 Task: In the setting , change the language English , change the country 'South Africa', change date format (9/1/2023), change time format 1:01 - 23:68, in privacy and data export the history, logged in from the account softage.10@softage.net
Action: Mouse moved to (1217, 82)
Screenshot: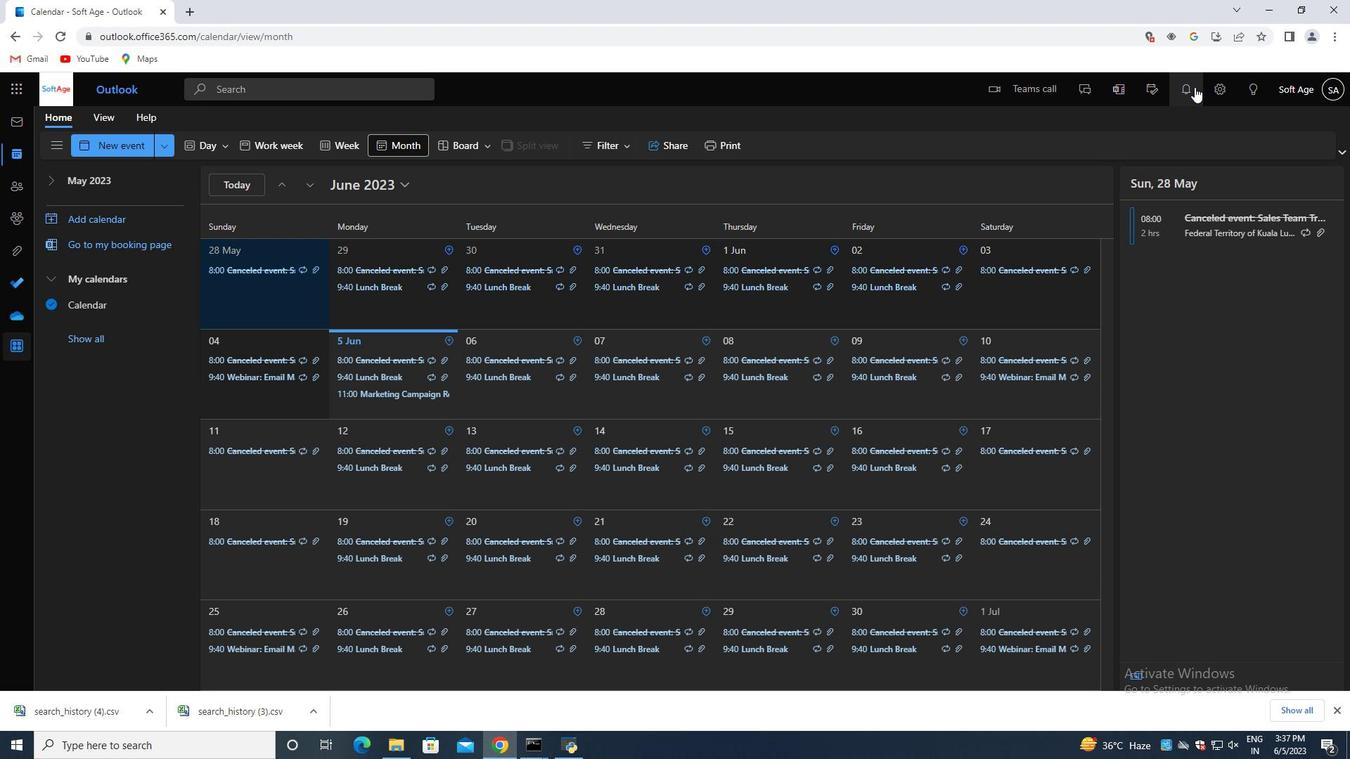 
Action: Mouse pressed left at (1217, 82)
Screenshot: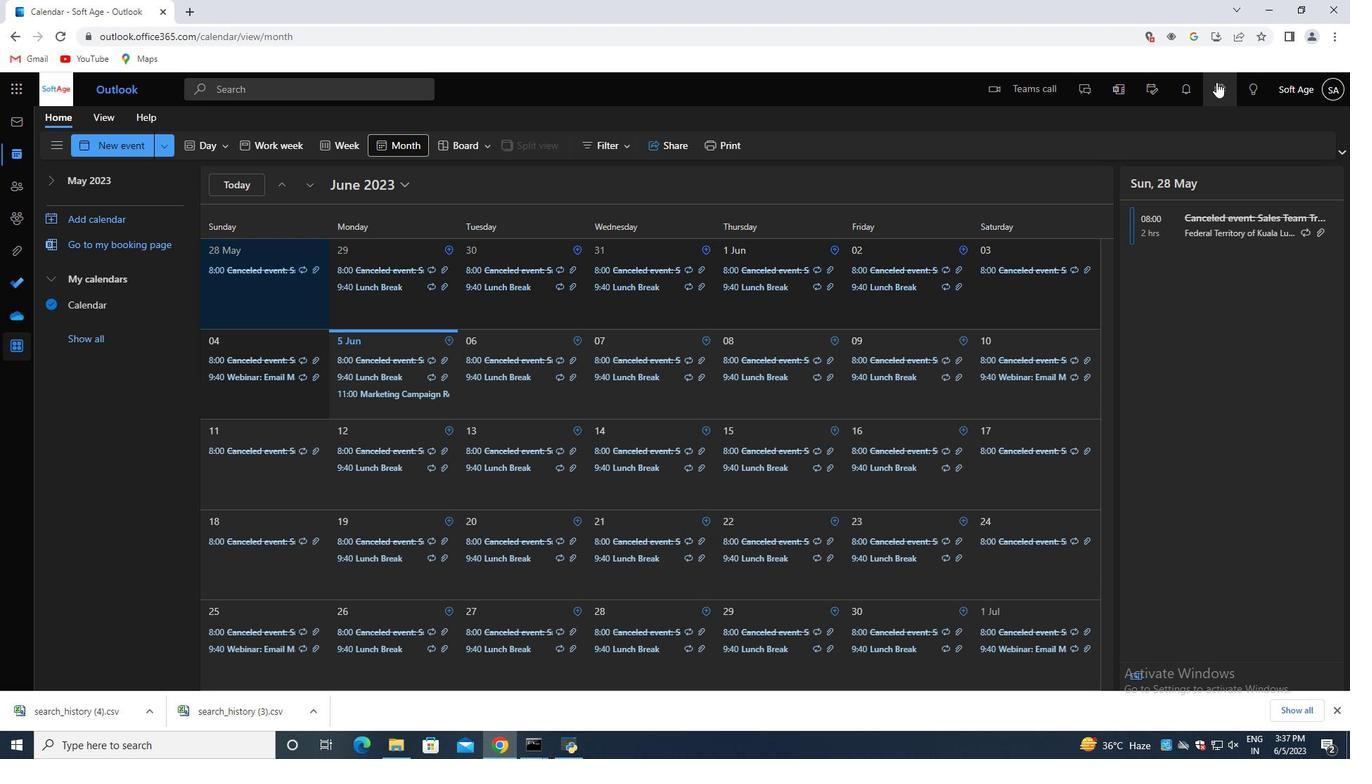 
Action: Mouse moved to (1199, 189)
Screenshot: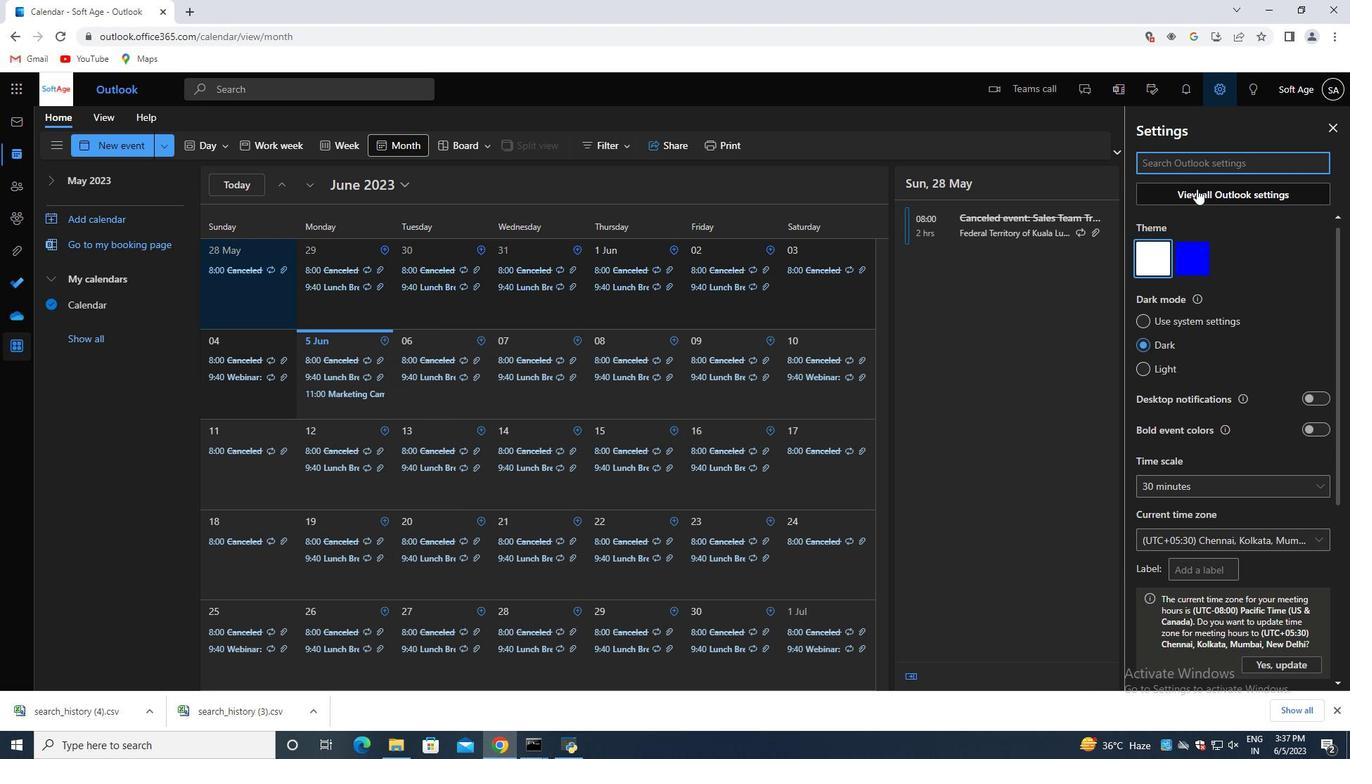 
Action: Mouse pressed left at (1199, 189)
Screenshot: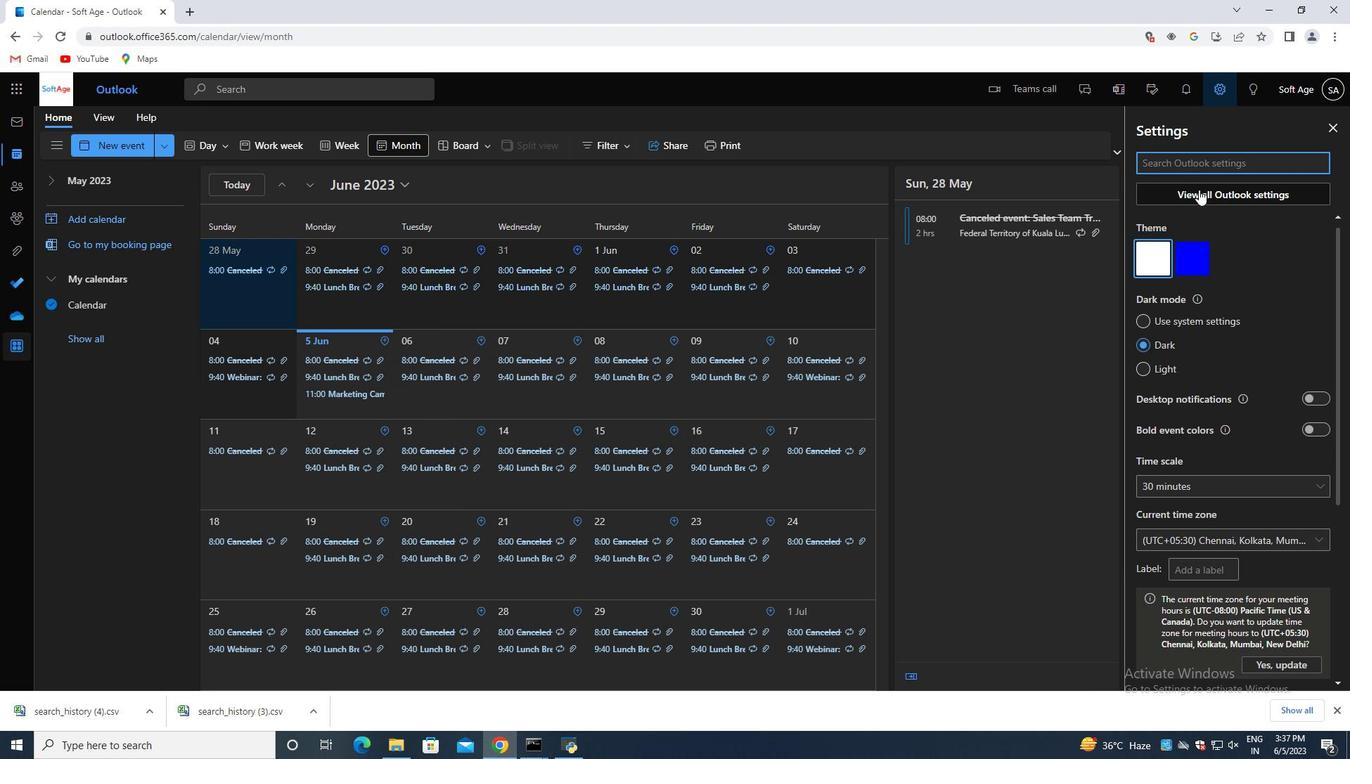 
Action: Mouse moved to (332, 196)
Screenshot: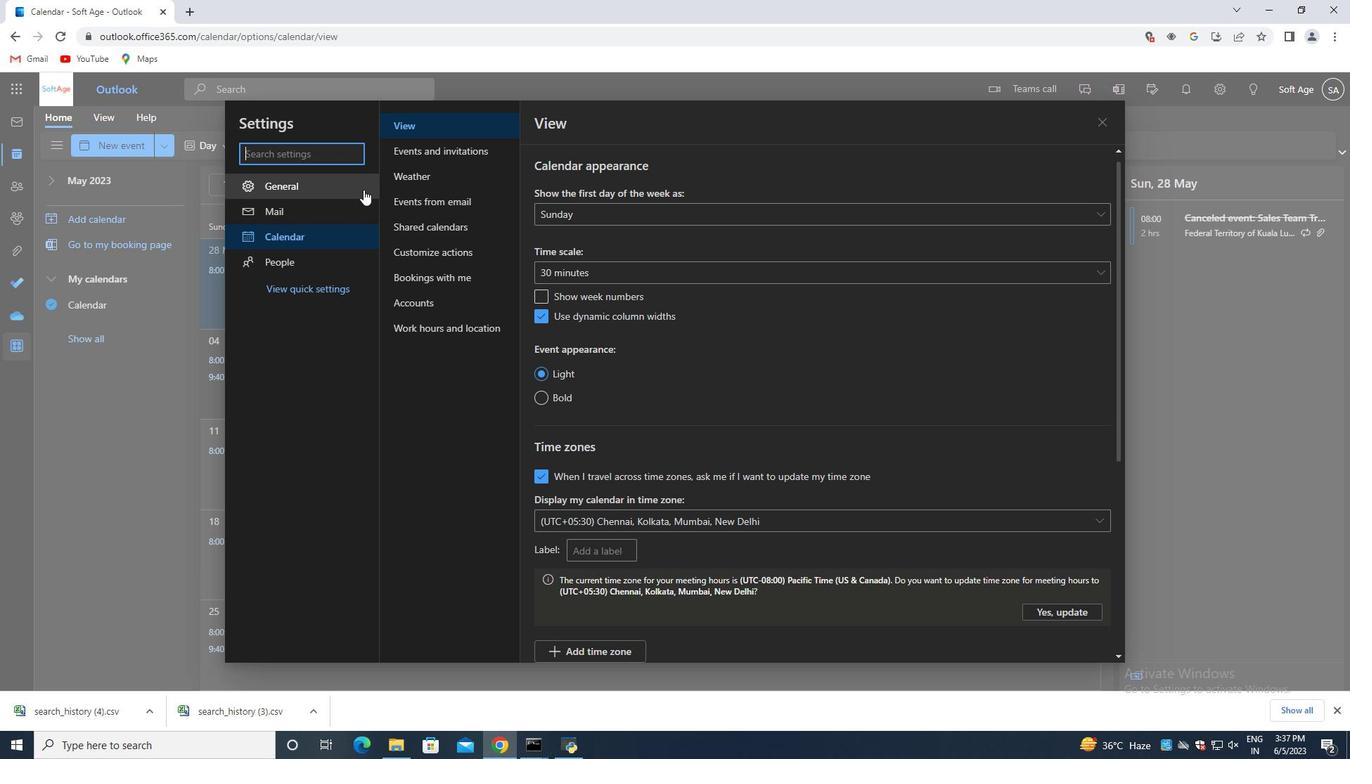
Action: Mouse pressed left at (332, 196)
Screenshot: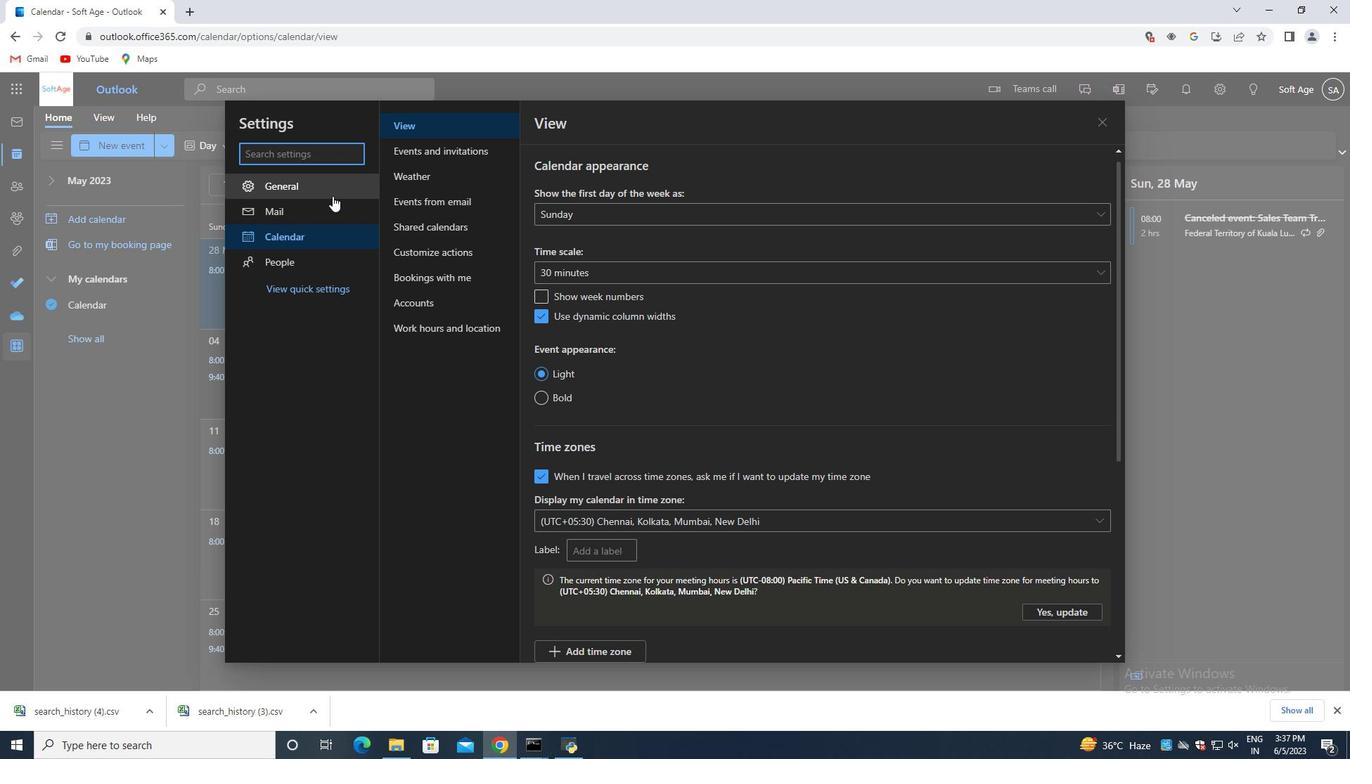 
Action: Mouse moved to (733, 182)
Screenshot: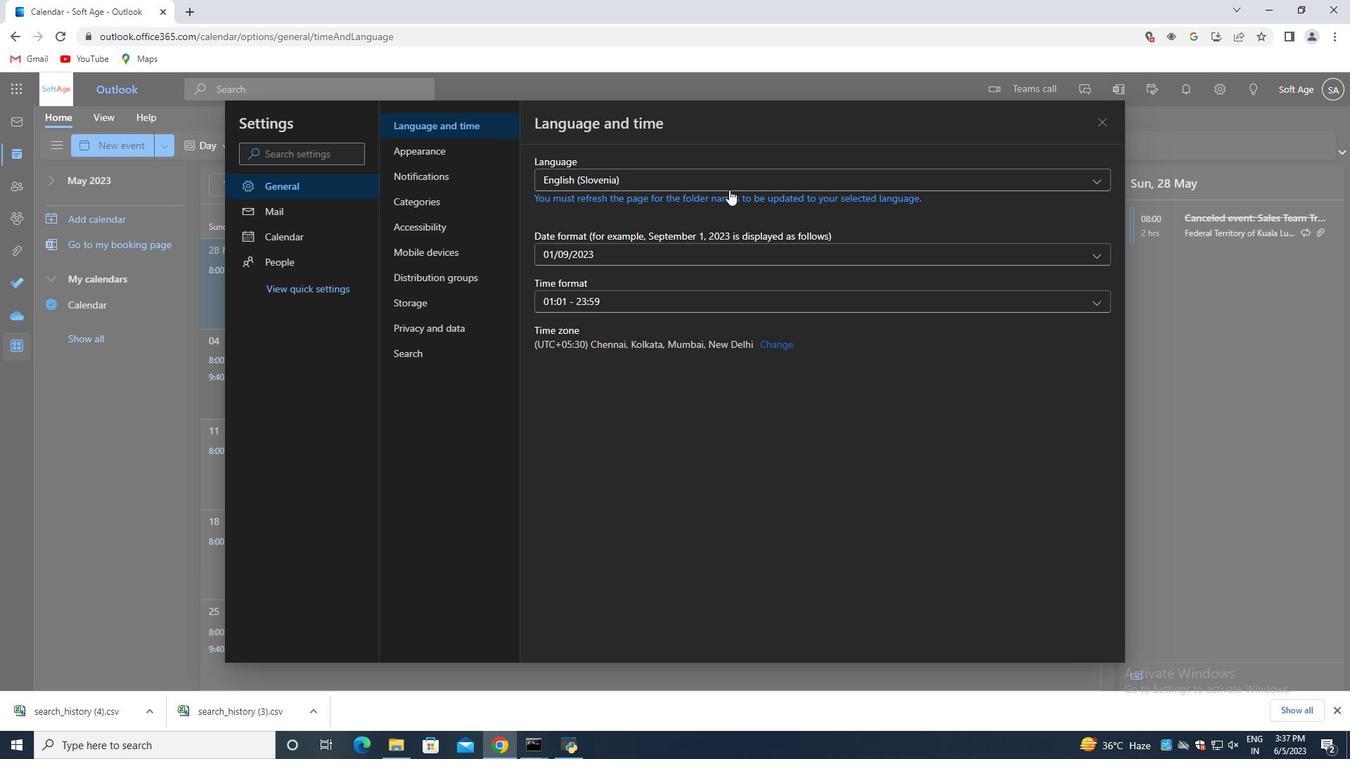 
Action: Mouse pressed left at (733, 182)
Screenshot: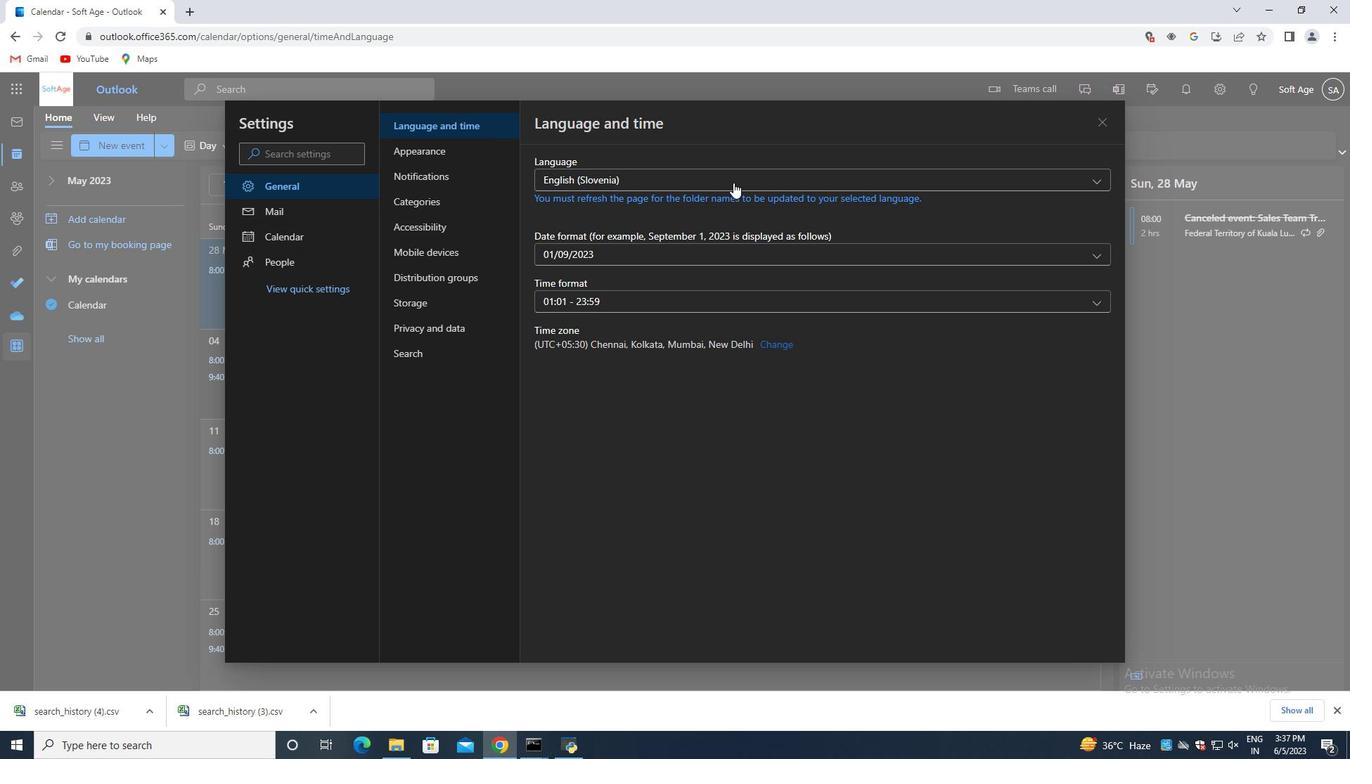 
Action: Mouse moved to (676, 352)
Screenshot: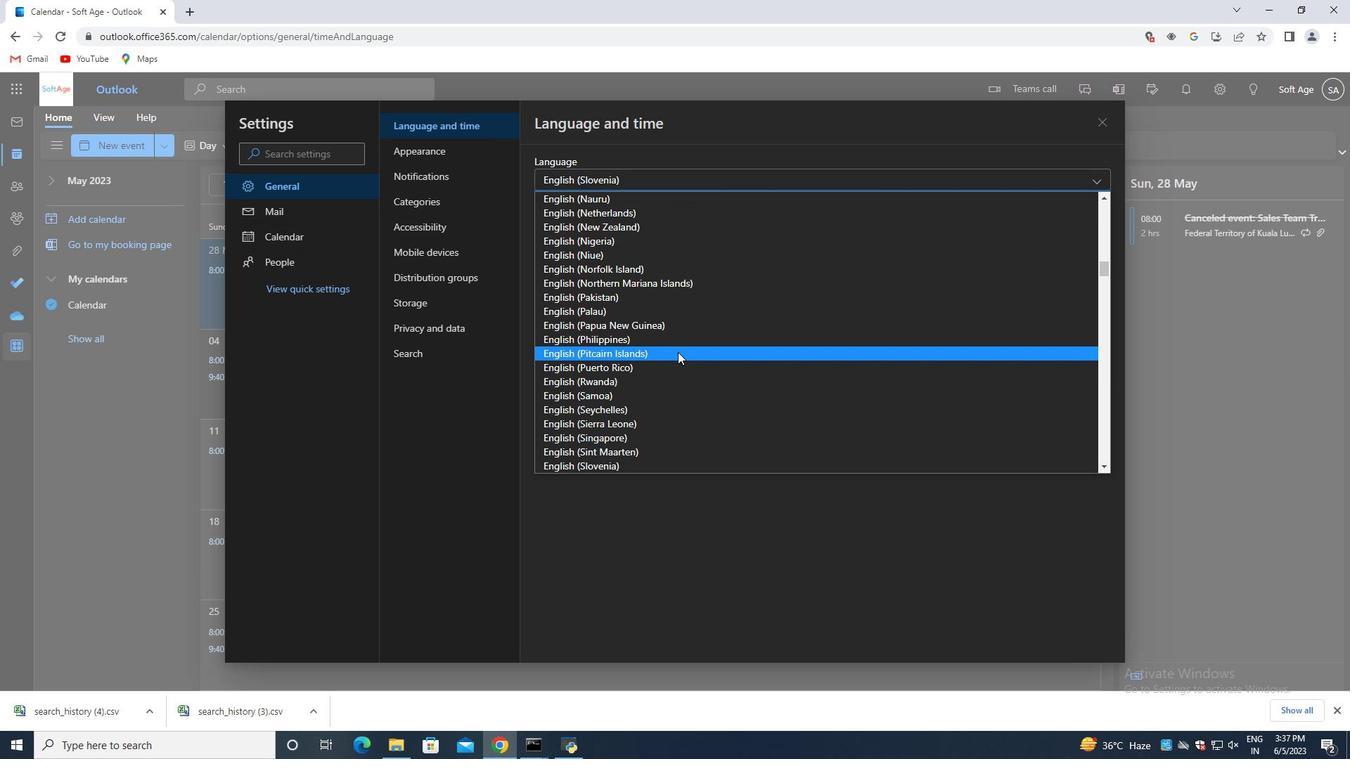 
Action: Mouse scrolled (676, 351) with delta (0, 0)
Screenshot: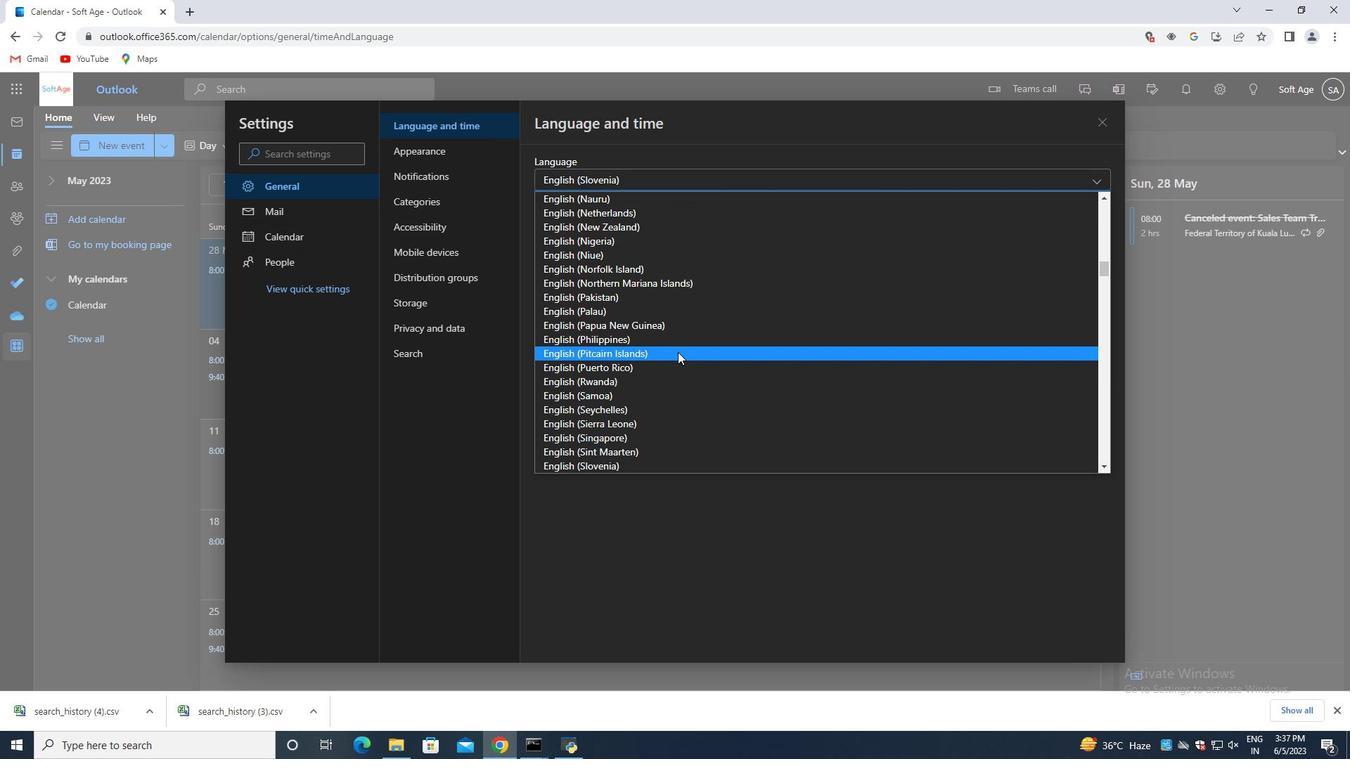 
Action: Mouse moved to (644, 350)
Screenshot: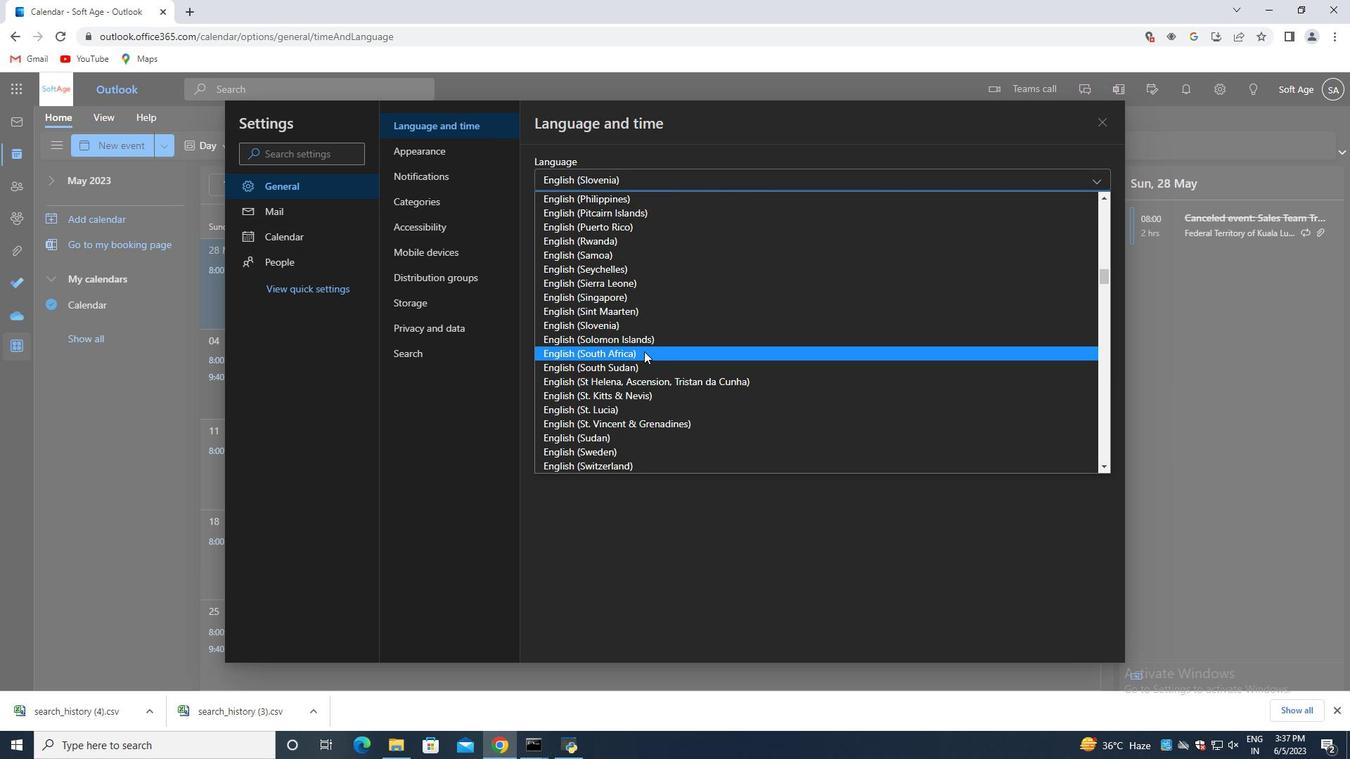 
Action: Mouse pressed left at (644, 350)
Screenshot: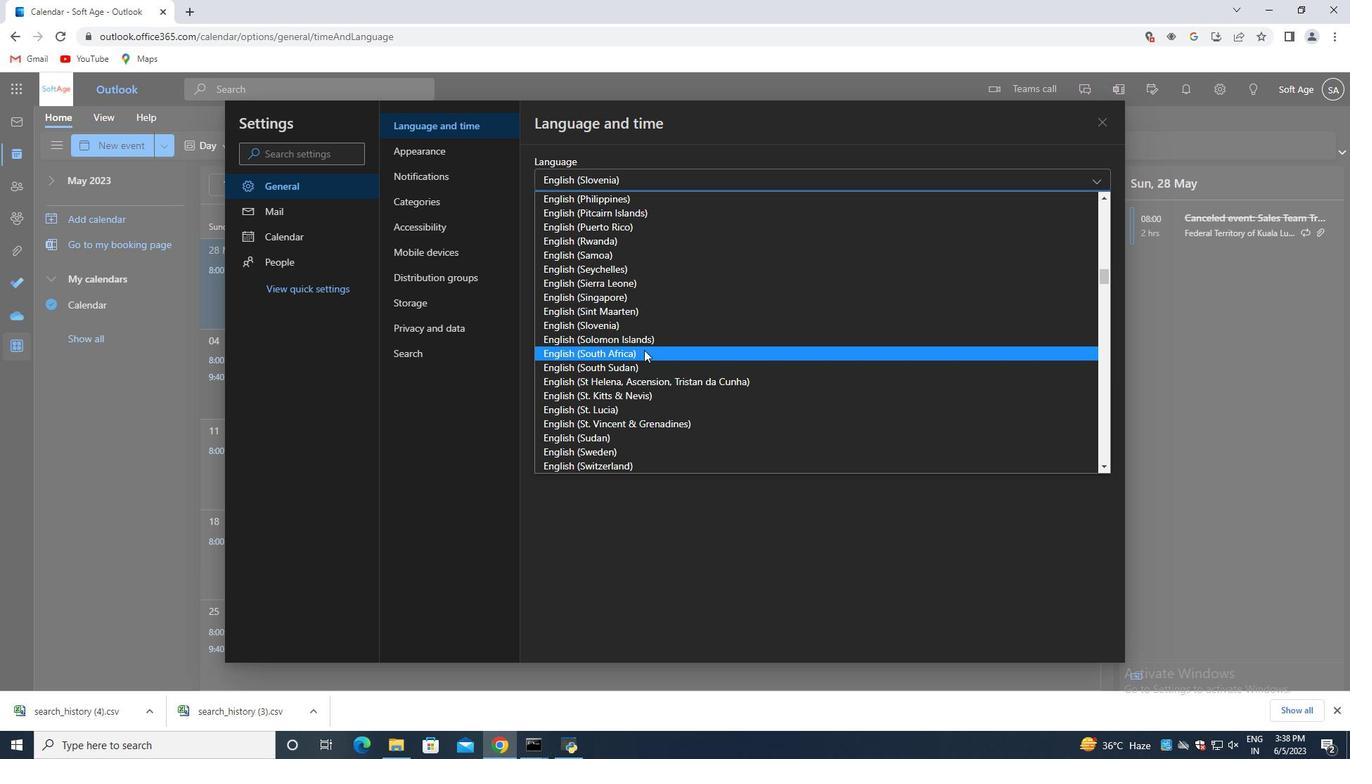 
Action: Mouse moved to (631, 288)
Screenshot: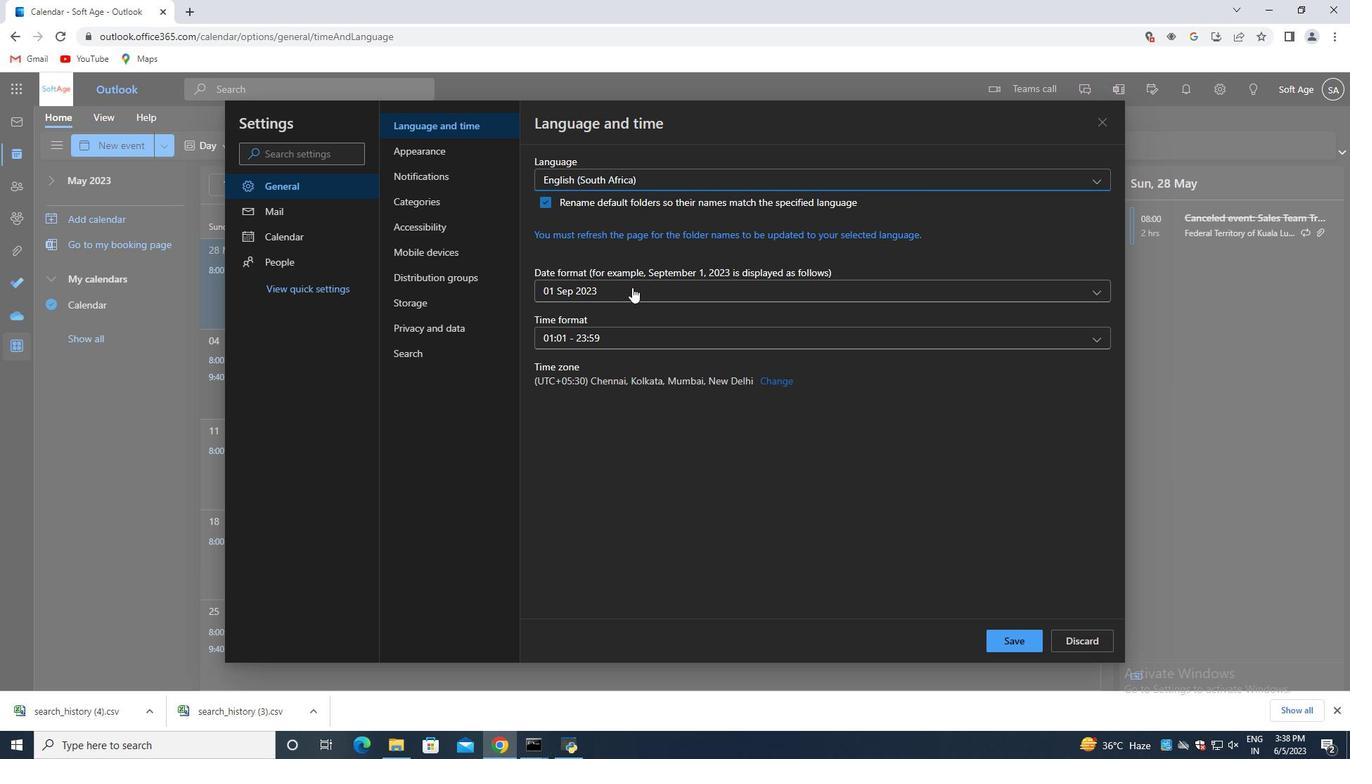 
Action: Mouse pressed left at (631, 288)
Screenshot: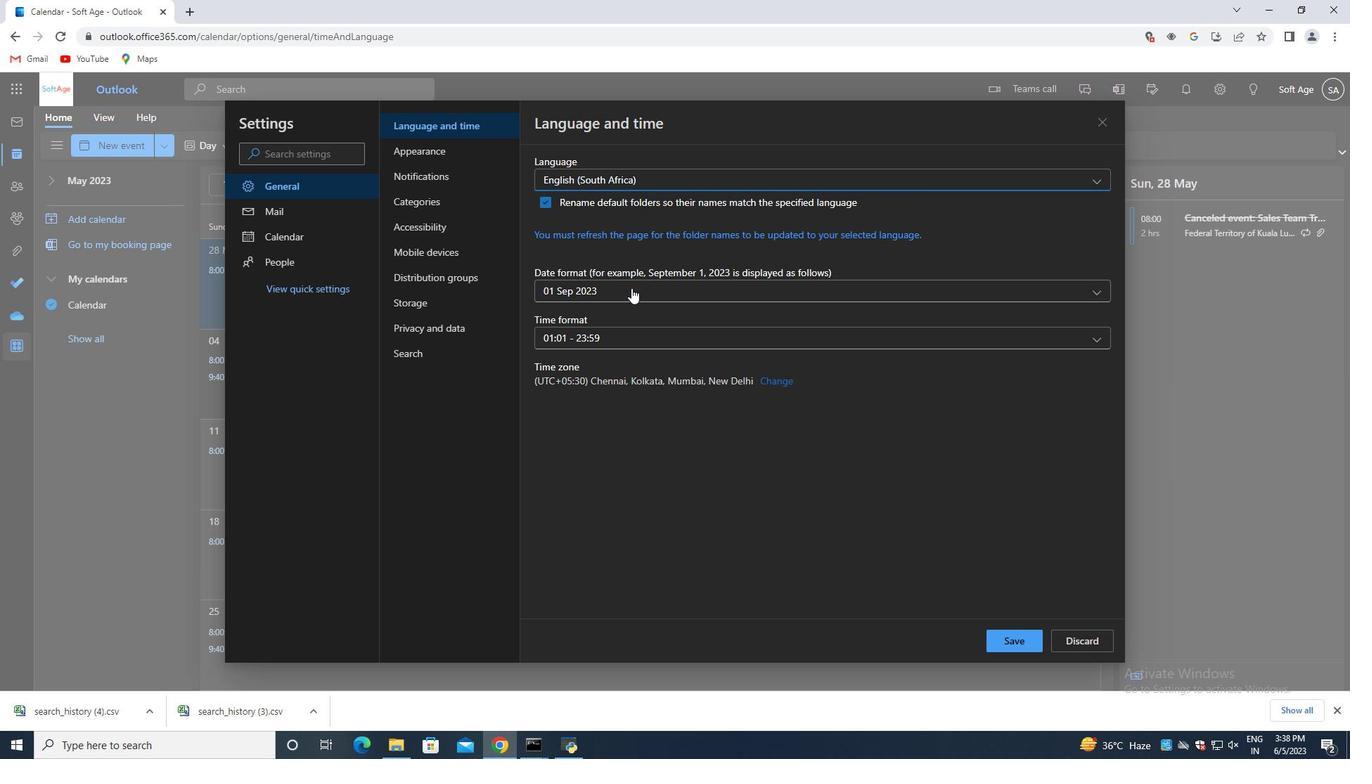 
Action: Mouse moved to (621, 320)
Screenshot: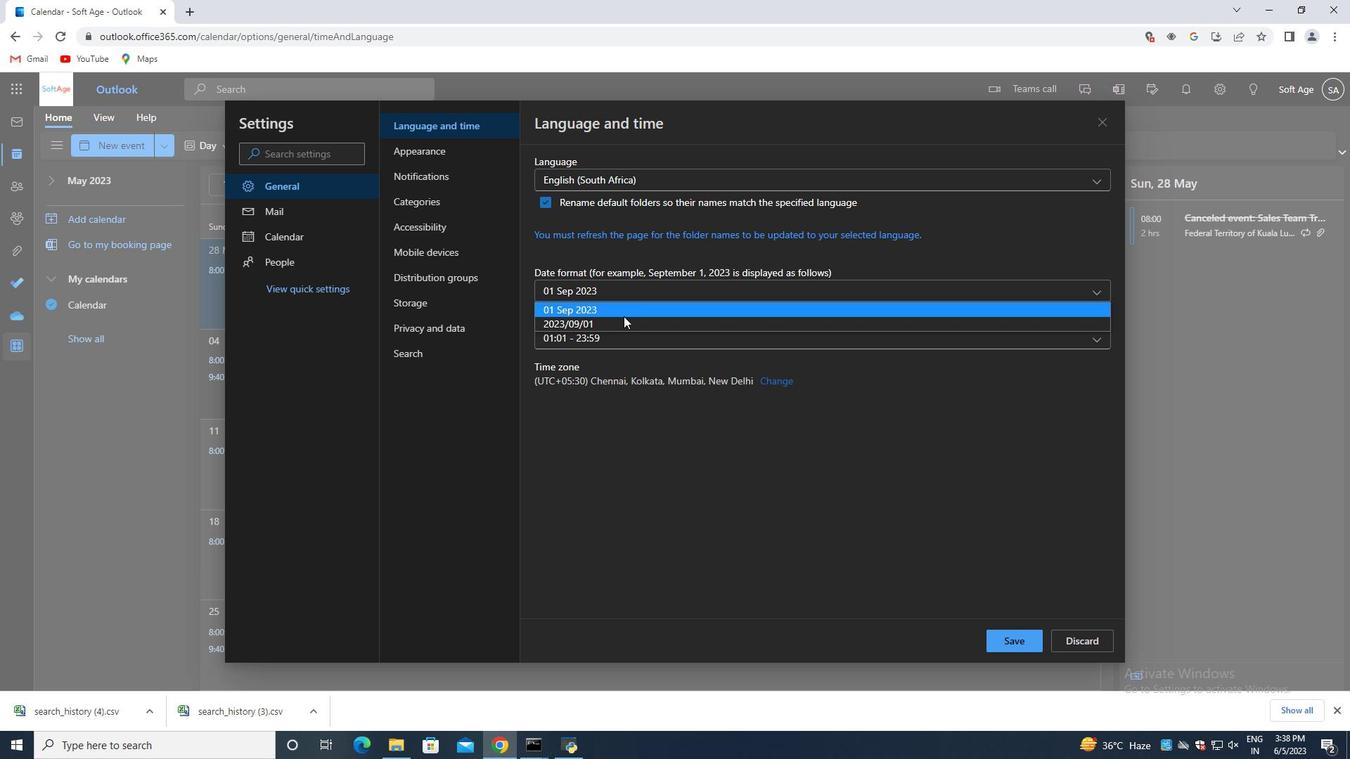 
Action: Mouse pressed left at (621, 320)
Screenshot: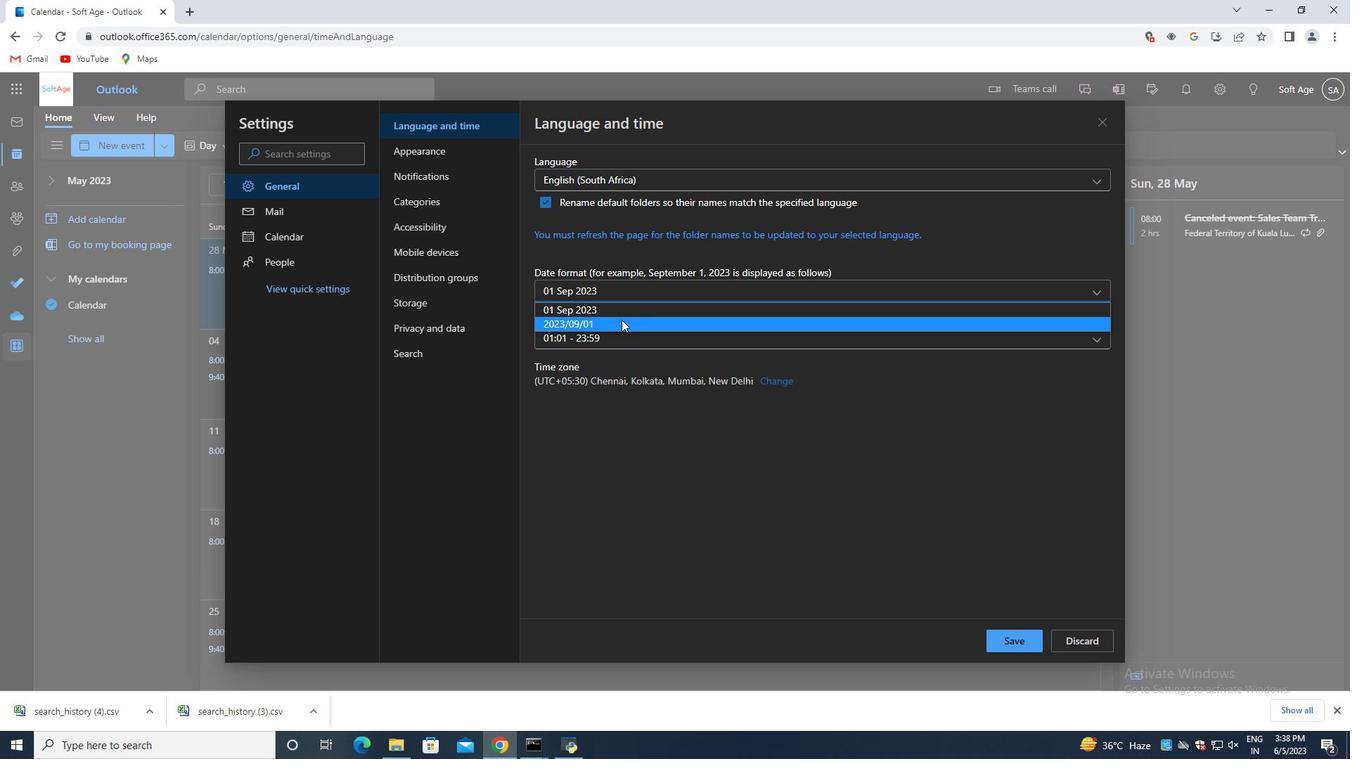
Action: Mouse moved to (615, 338)
Screenshot: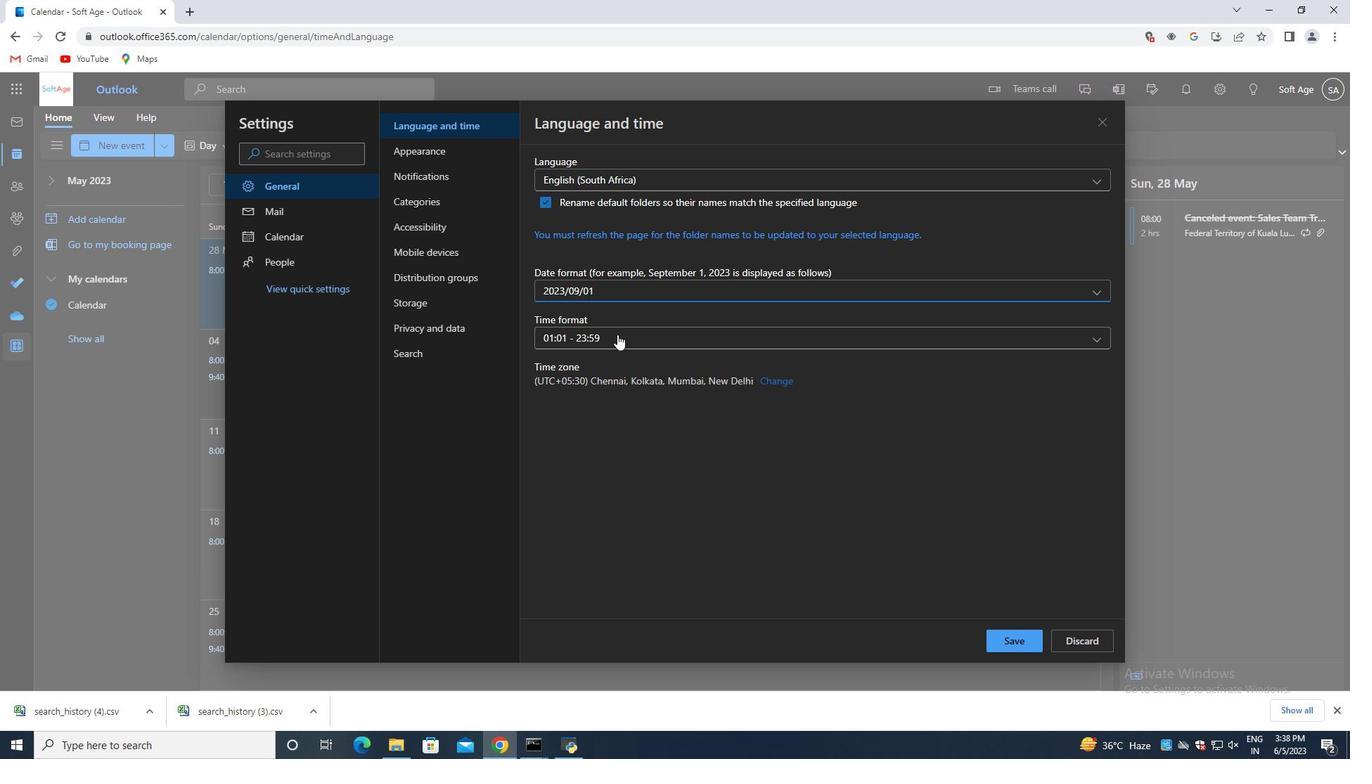 
Action: Mouse pressed left at (615, 338)
Screenshot: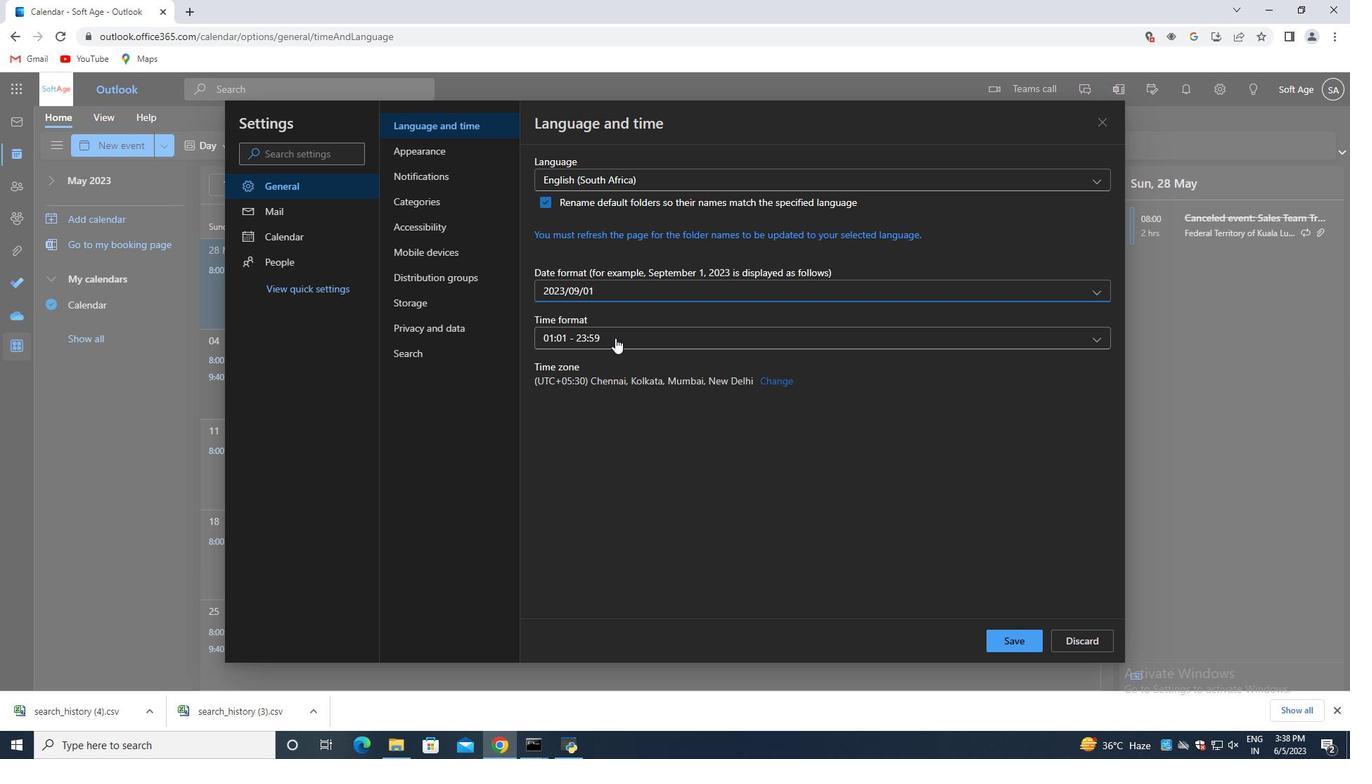 
Action: Mouse moved to (612, 353)
Screenshot: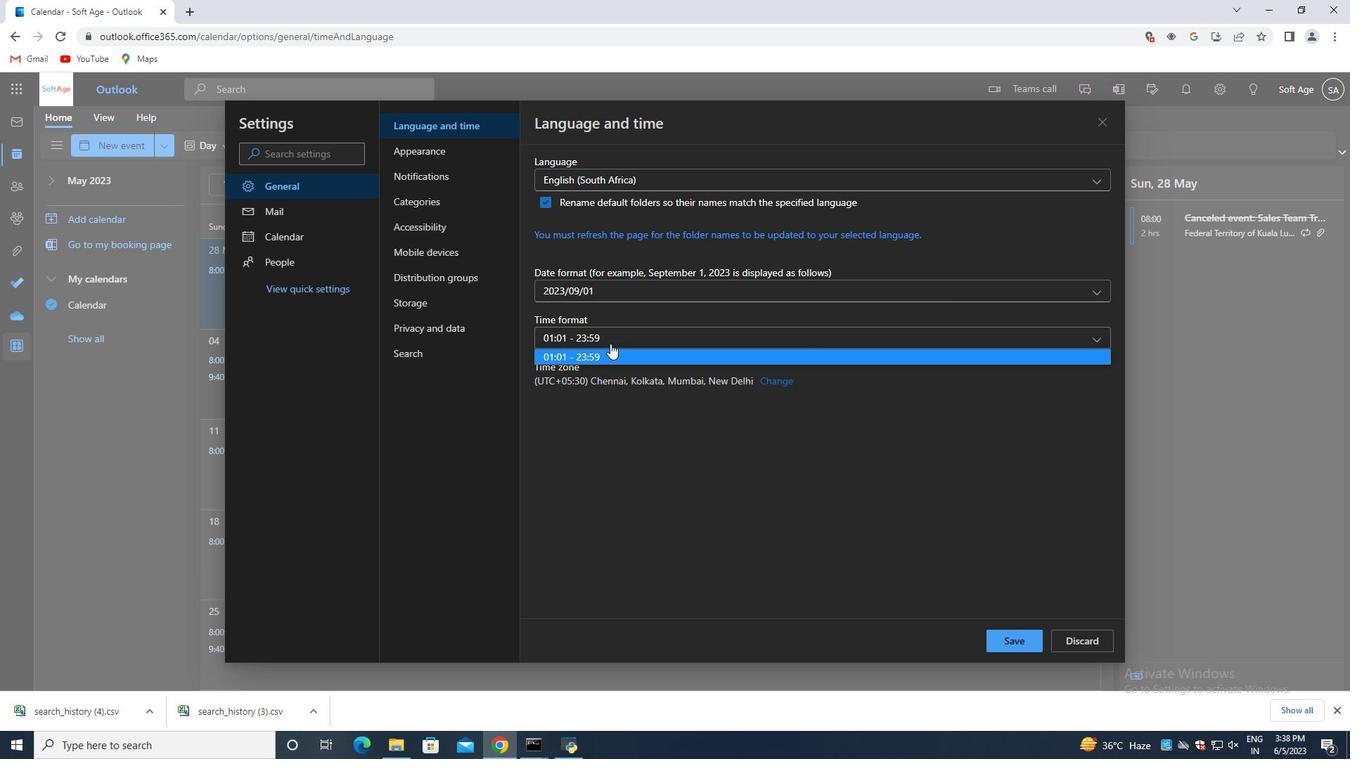 
Action: Mouse pressed left at (612, 353)
Screenshot: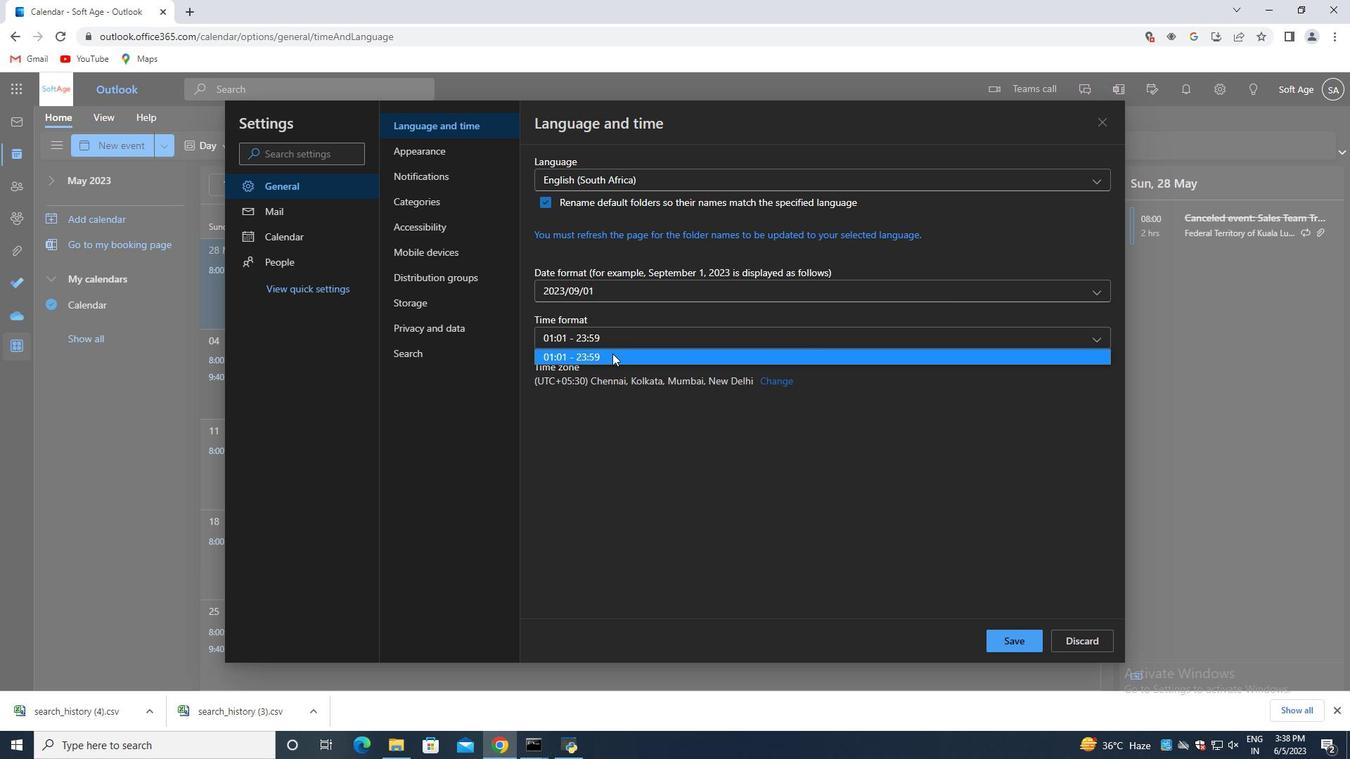 
Action: Mouse moved to (612, 333)
Screenshot: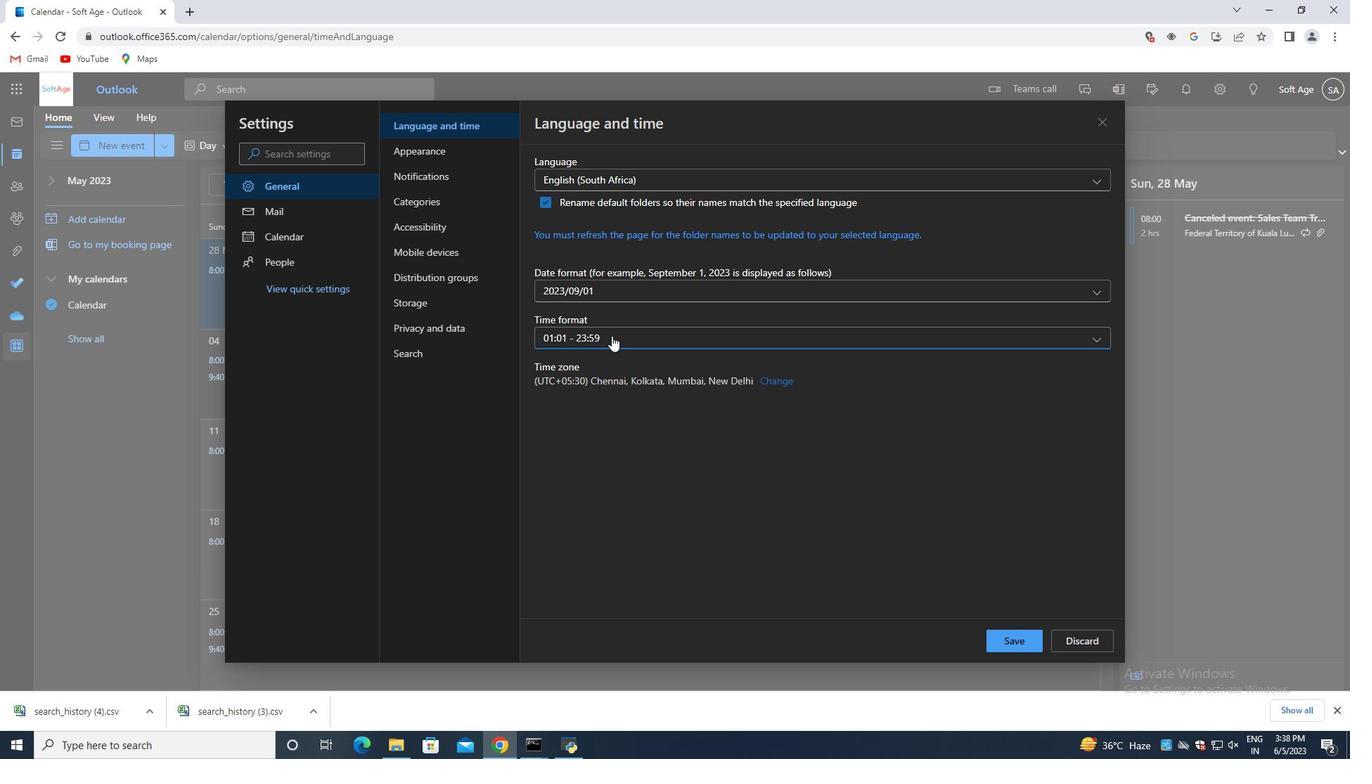 
Action: Mouse pressed left at (612, 333)
Screenshot: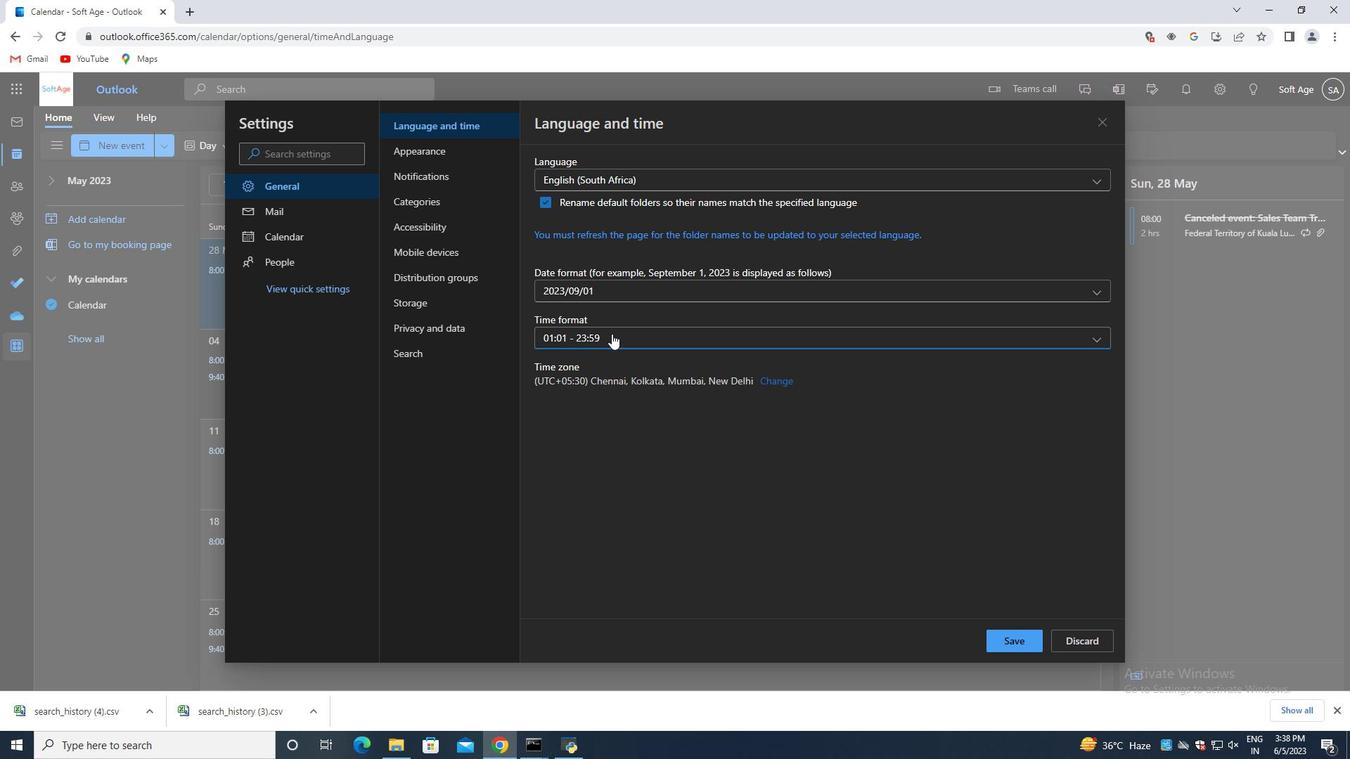 
Action: Mouse moved to (611, 354)
Screenshot: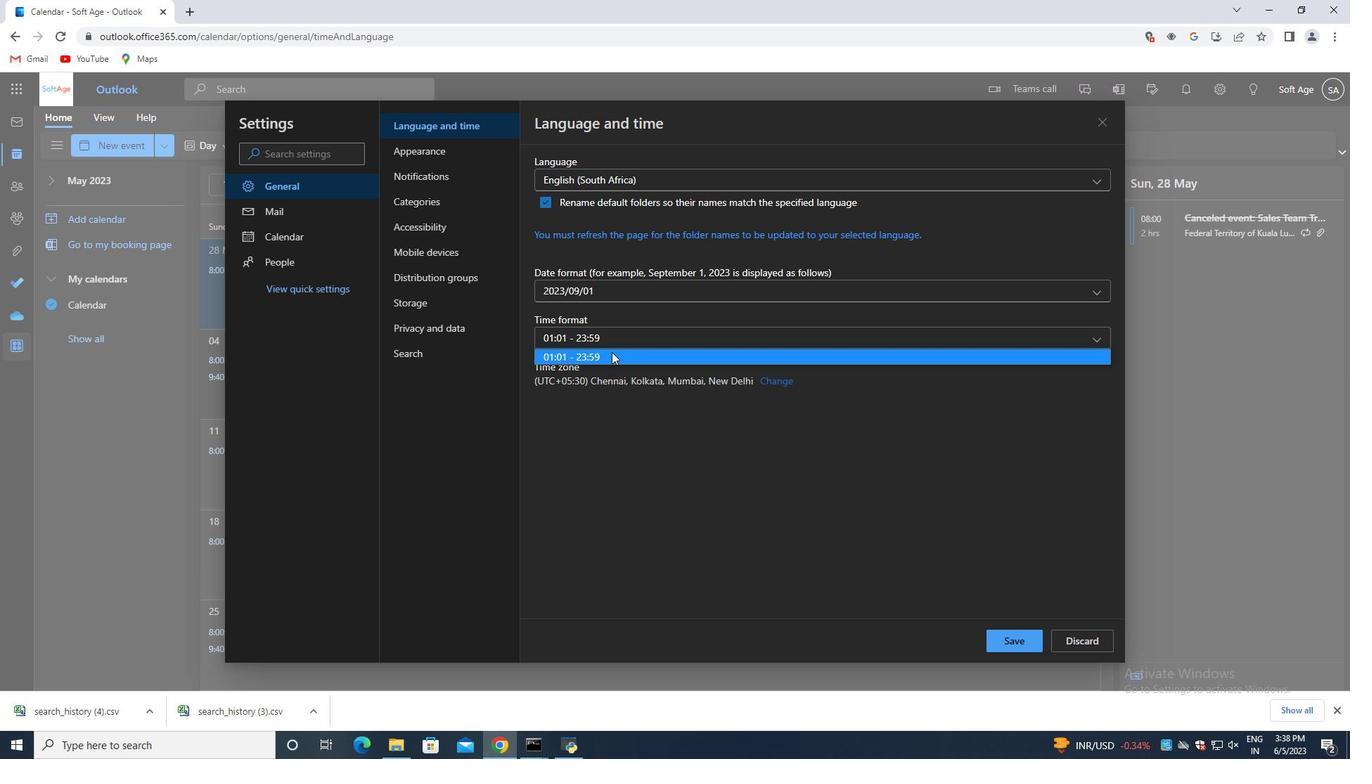 
Action: Mouse pressed left at (611, 354)
Screenshot: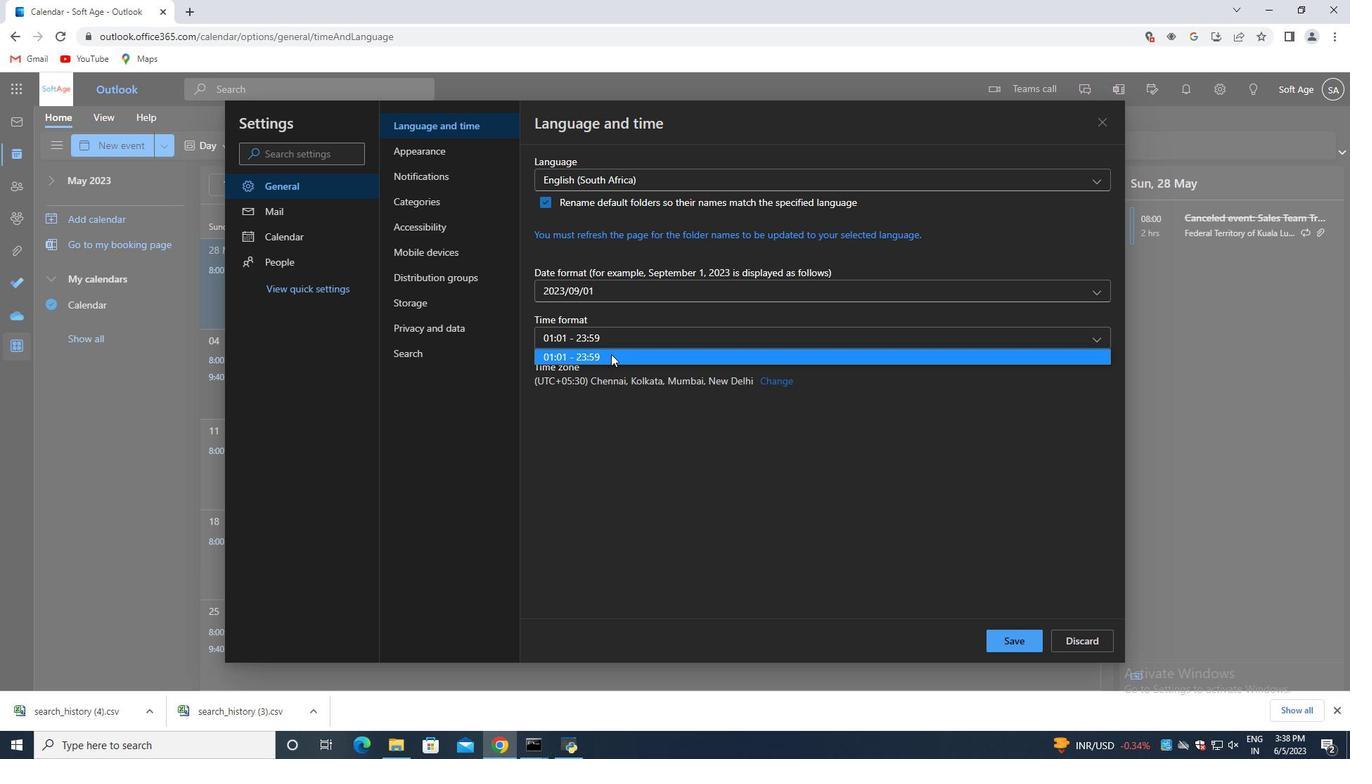 
Action: Mouse moved to (1015, 635)
Screenshot: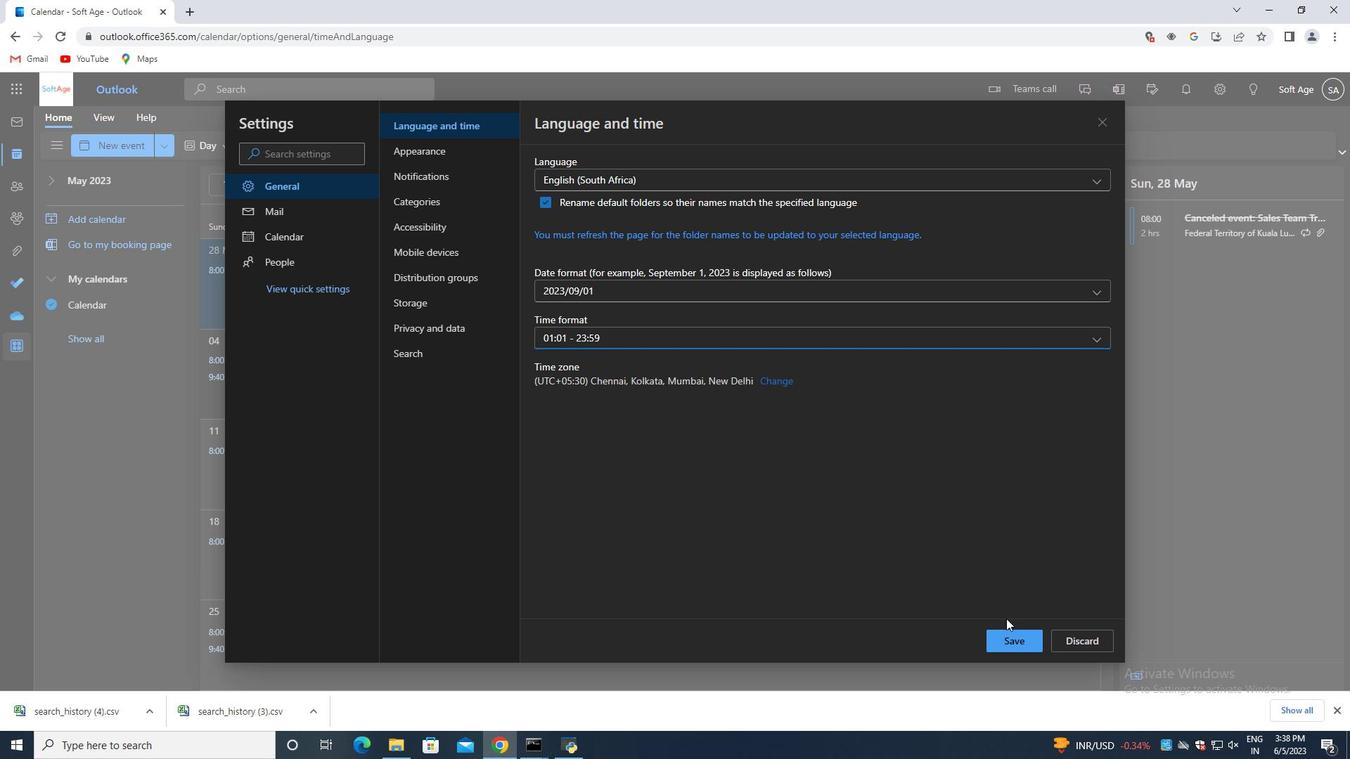 
Action: Mouse pressed left at (1015, 635)
Screenshot: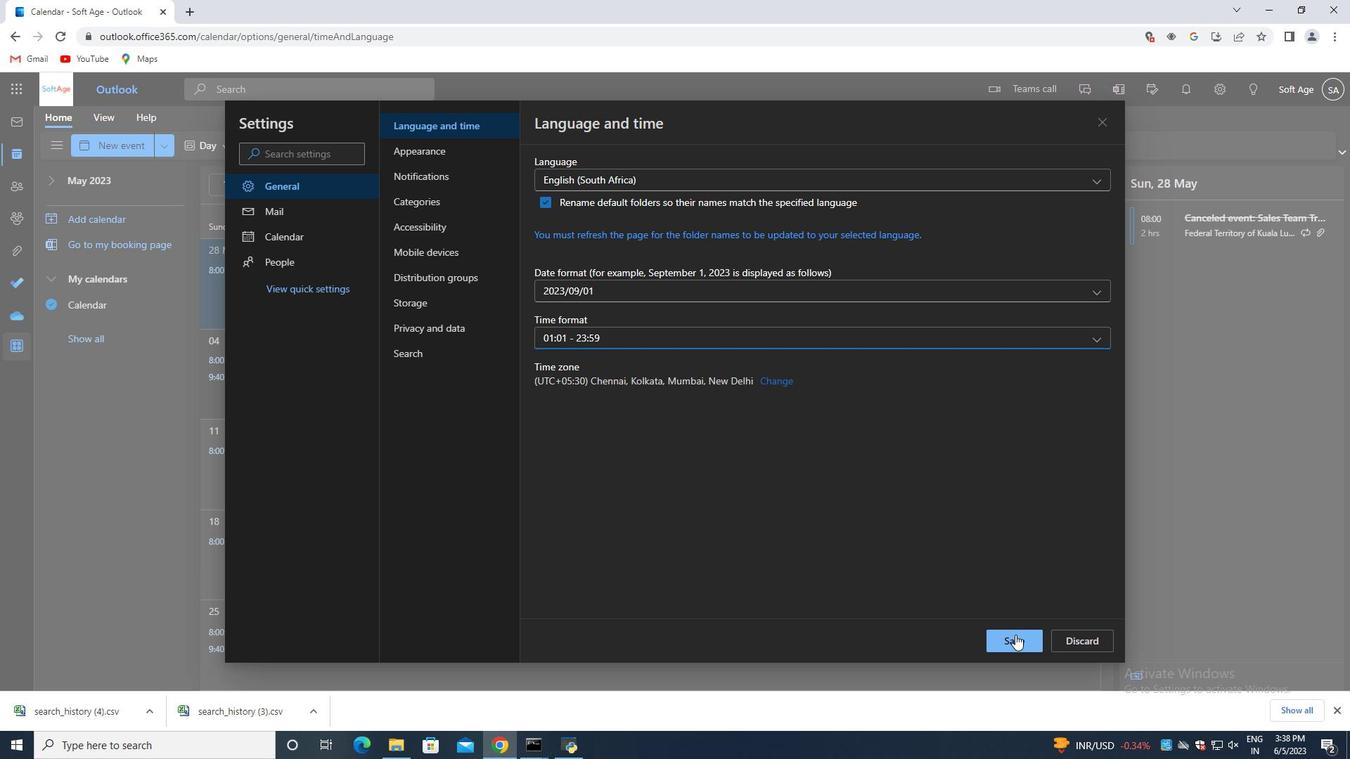 
Action: Mouse moved to (436, 325)
Screenshot: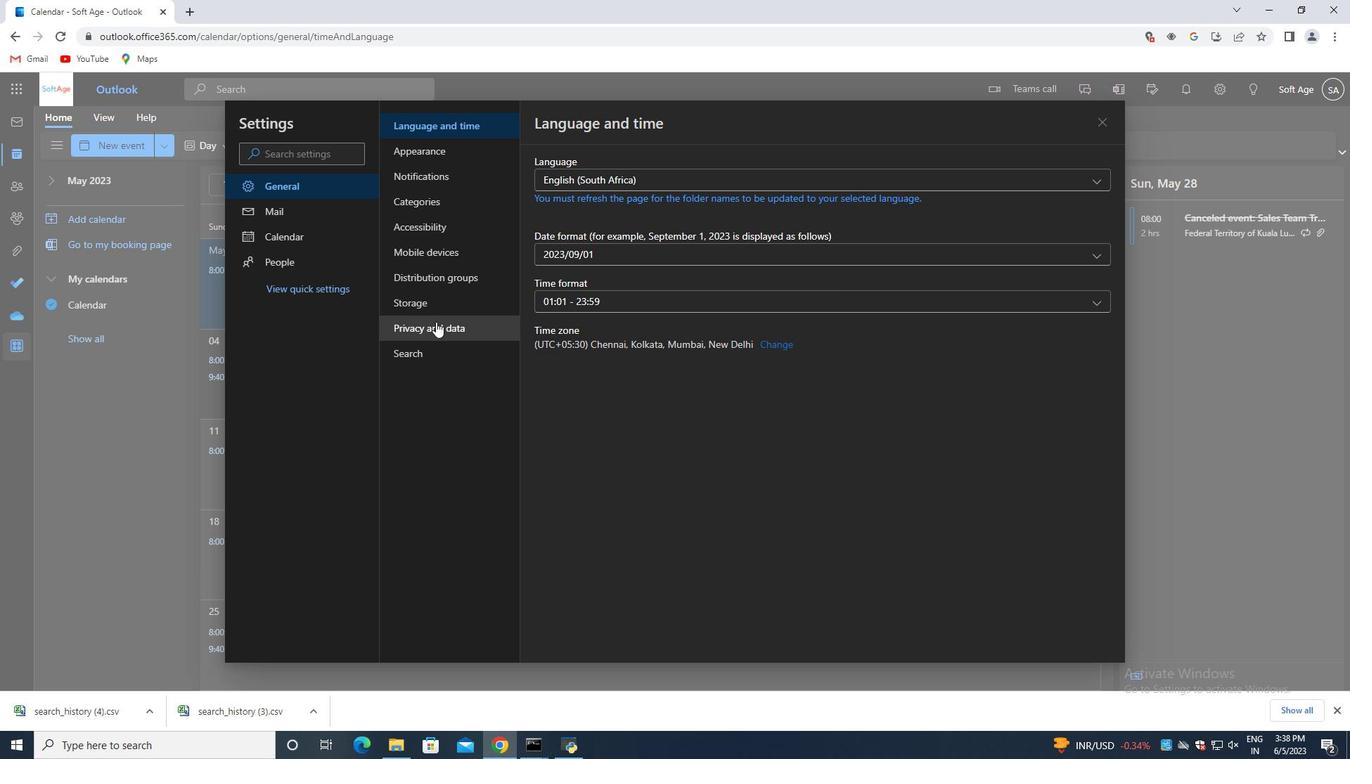 
Action: Mouse pressed left at (436, 325)
Screenshot: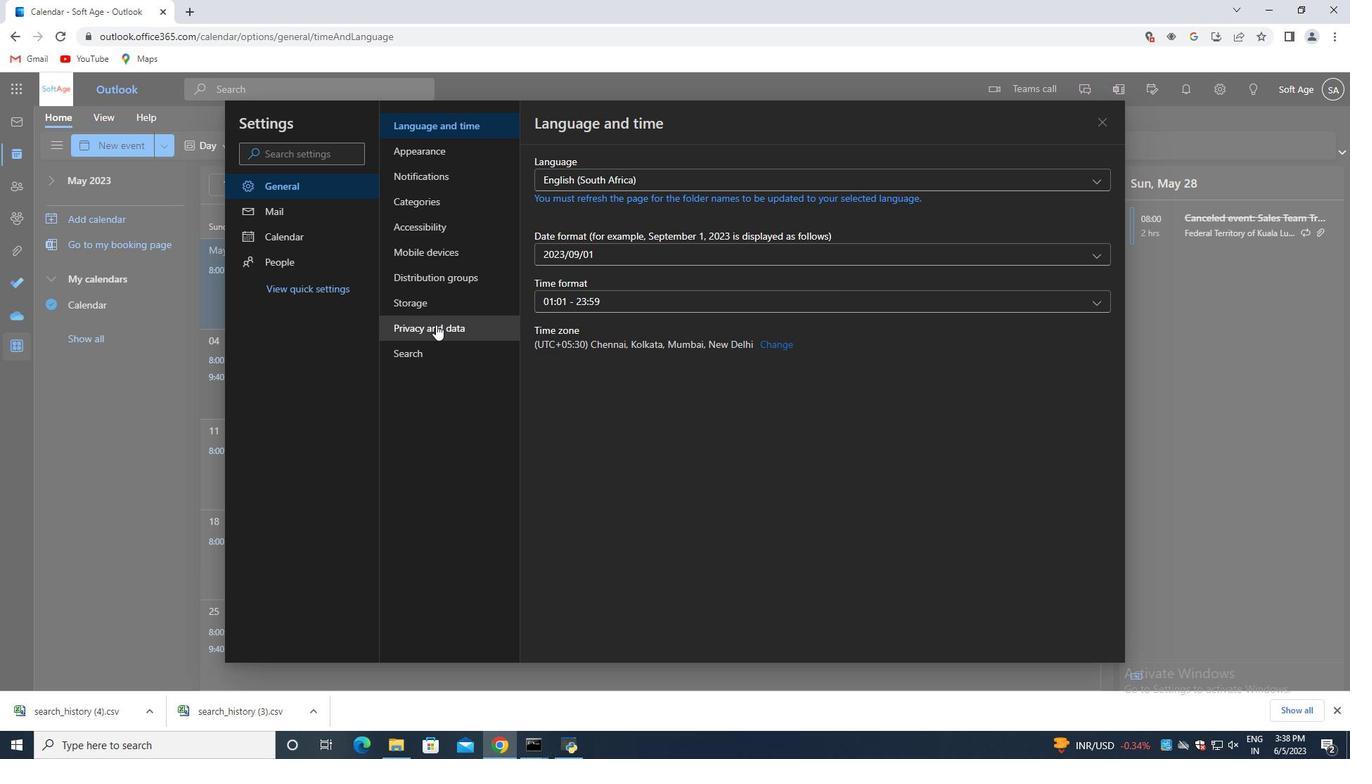 
Action: Mouse moved to (667, 214)
Screenshot: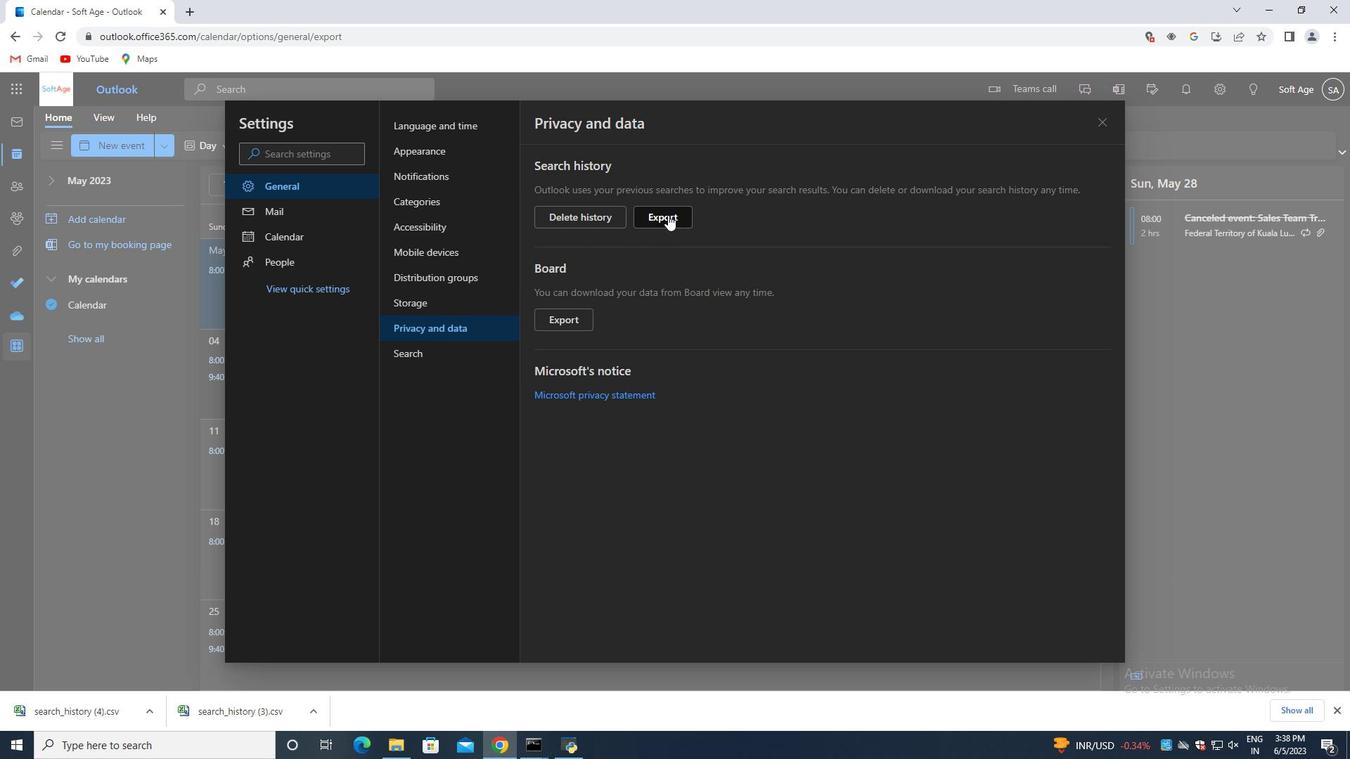 
Action: Mouse pressed left at (667, 214)
Screenshot: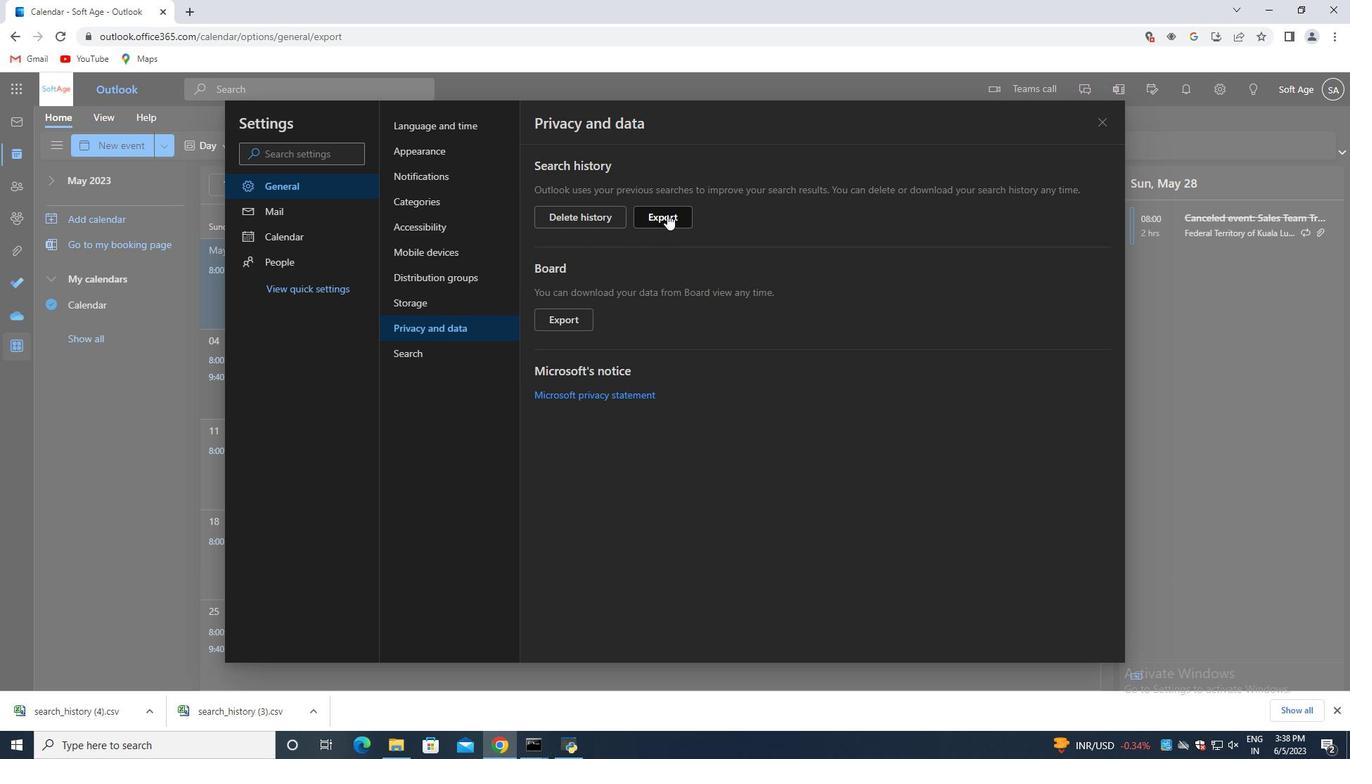 
